 Task: Add to scrum project VentureTech a team member softage.2@softage.net.
Action: Mouse moved to (291, 189)
Screenshot: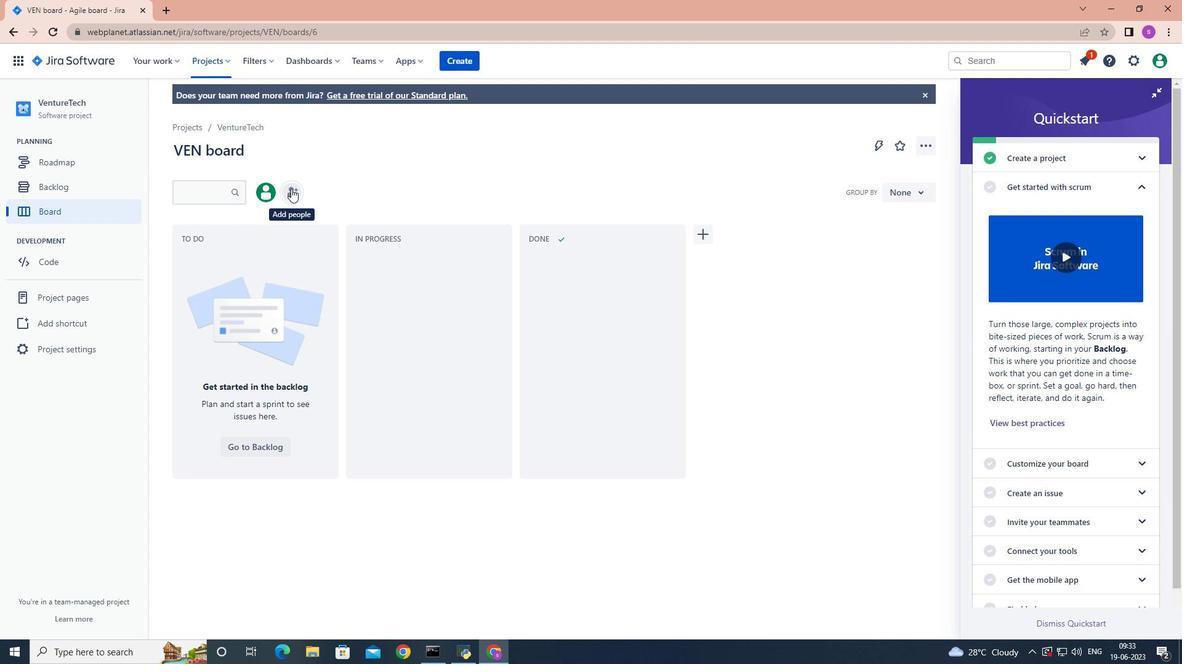 
Action: Mouse pressed left at (291, 189)
Screenshot: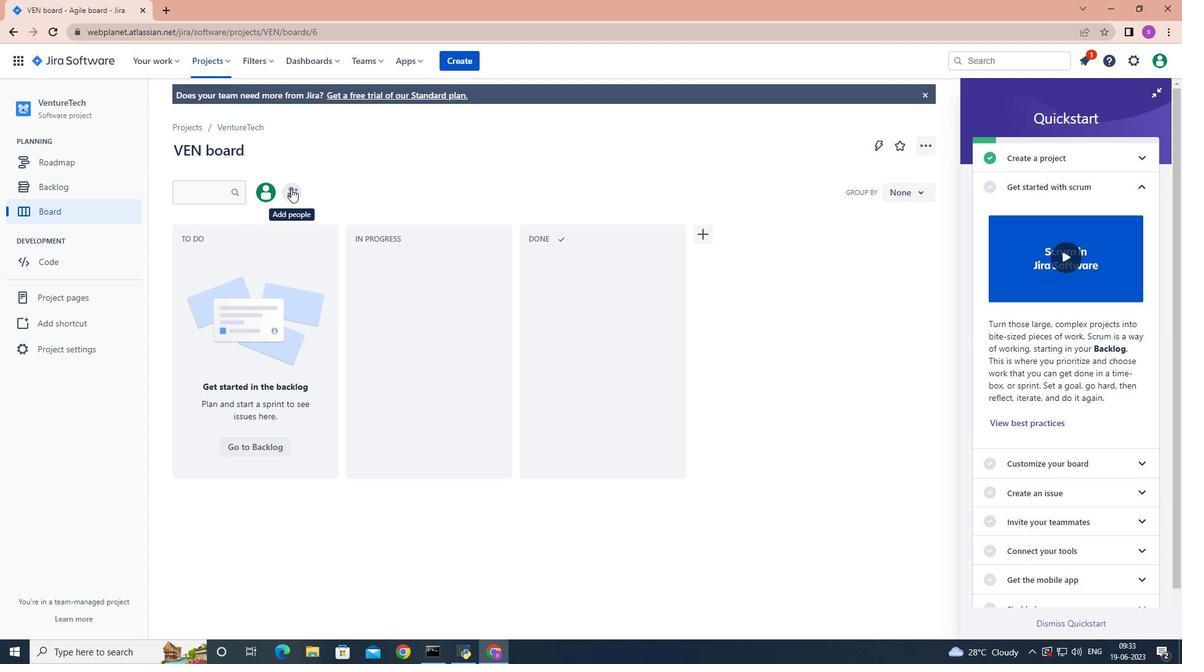 
Action: Mouse moved to (426, 217)
Screenshot: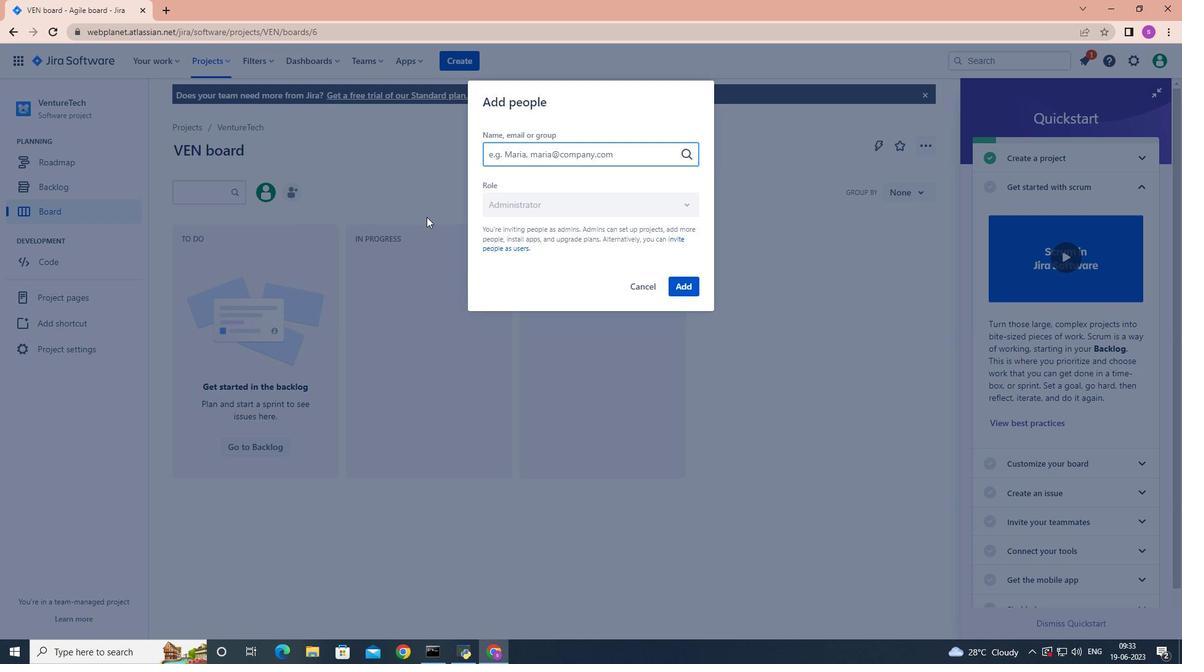 
Action: Key pressed softage.2
Screenshot: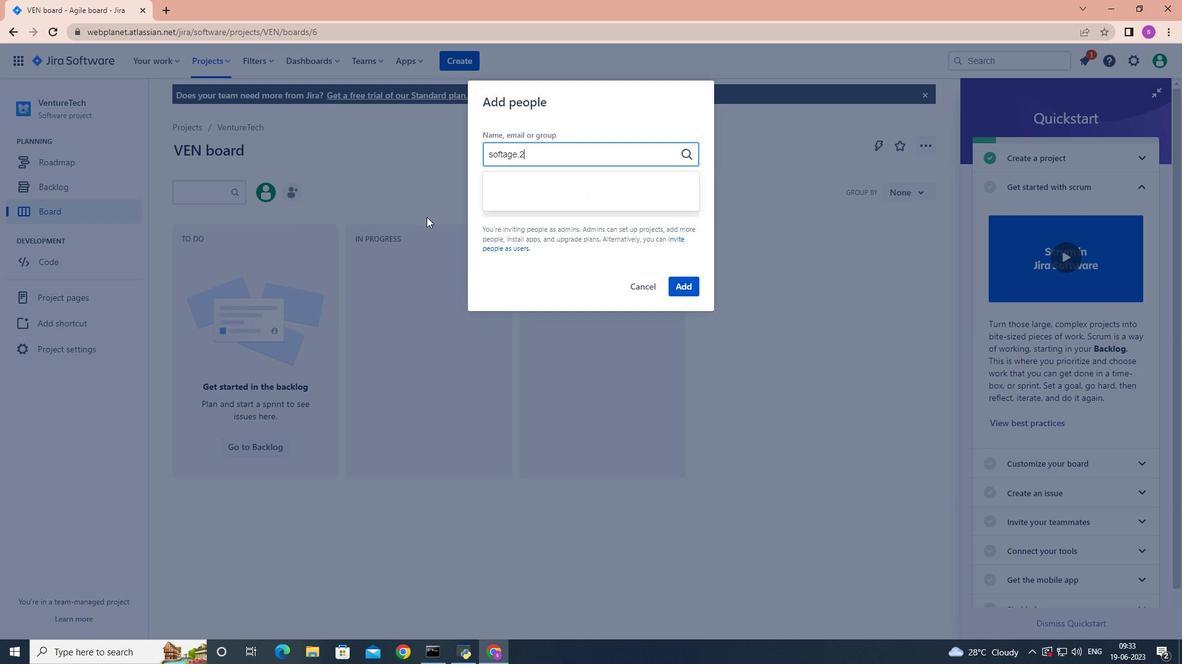 
Action: Mouse moved to (550, 187)
Screenshot: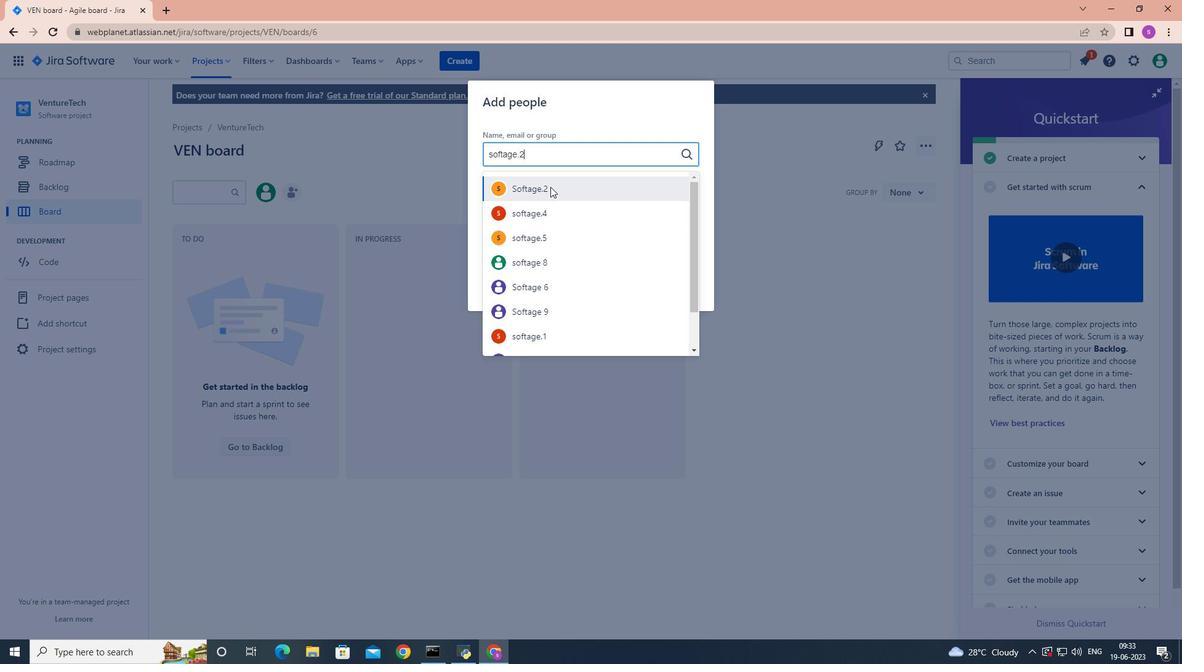 
Action: Mouse pressed left at (550, 187)
Screenshot: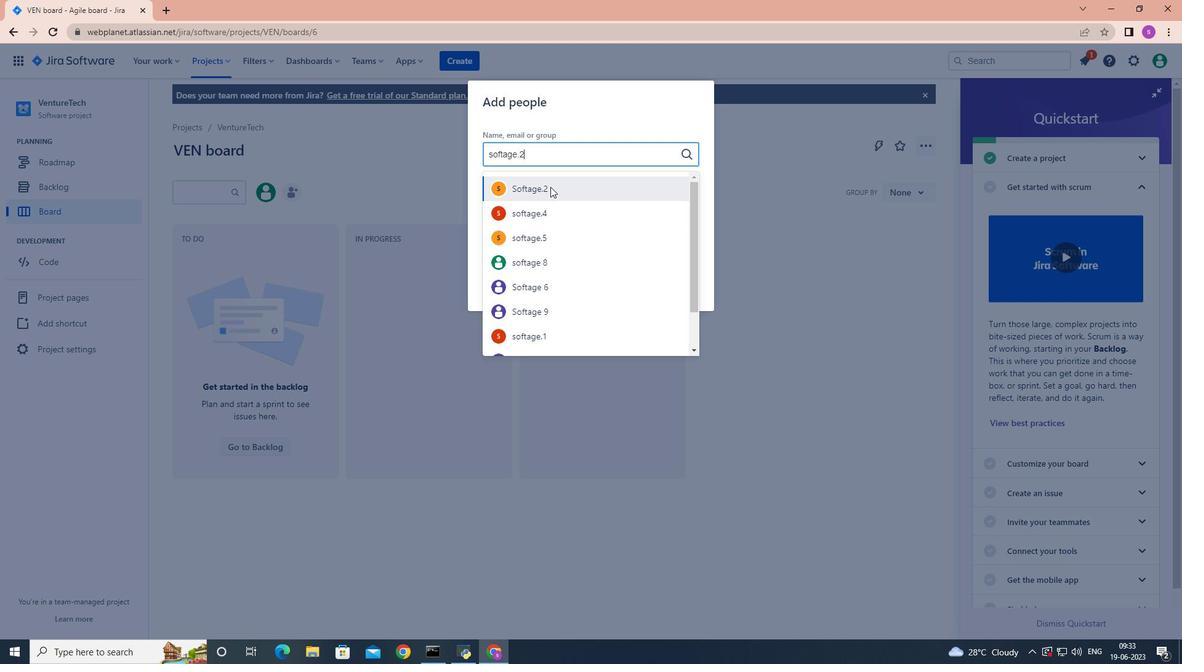 
Action: Mouse moved to (687, 288)
Screenshot: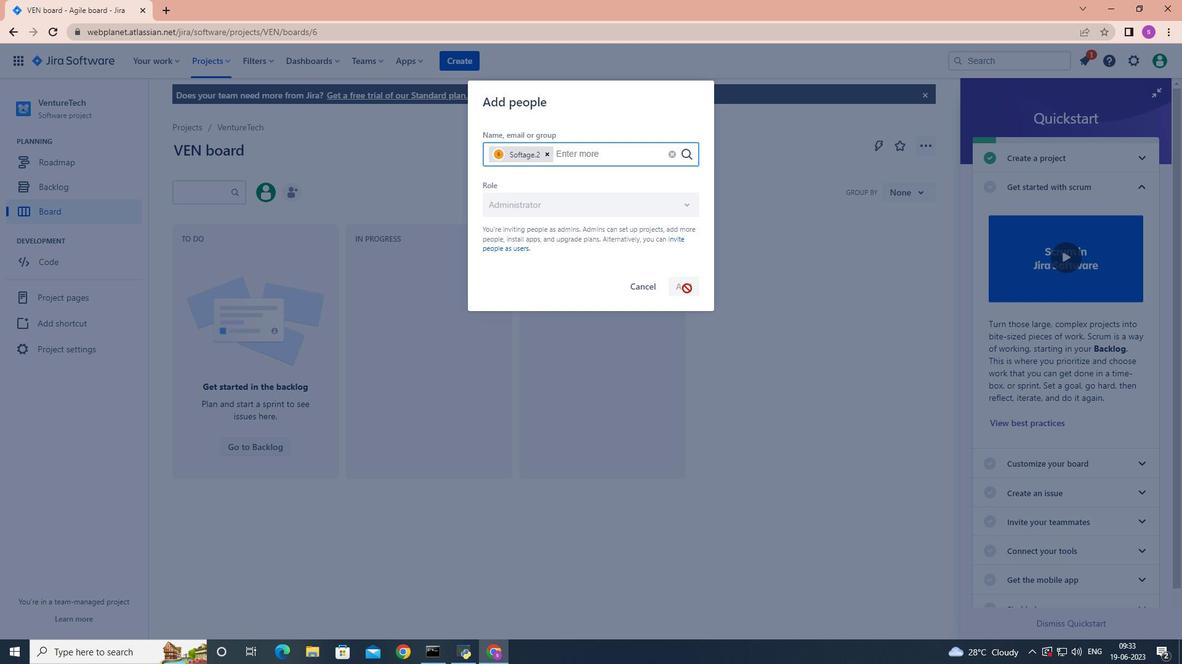 
Action: Mouse pressed left at (687, 288)
Screenshot: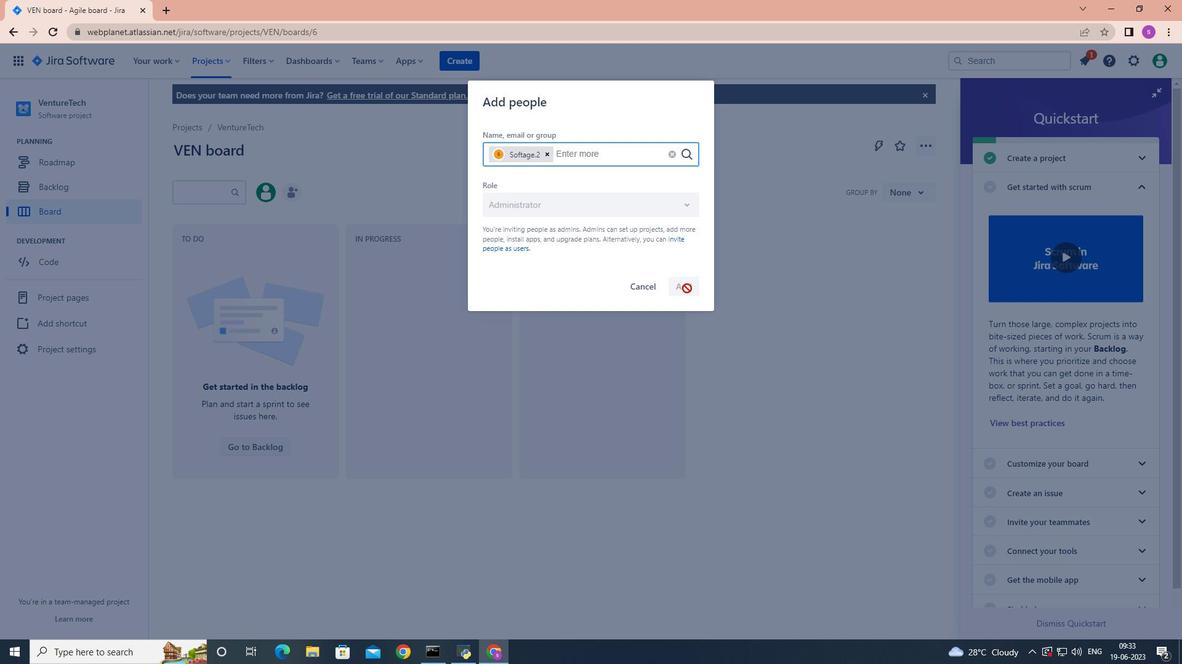 
Action: Mouse moved to (687, 288)
Screenshot: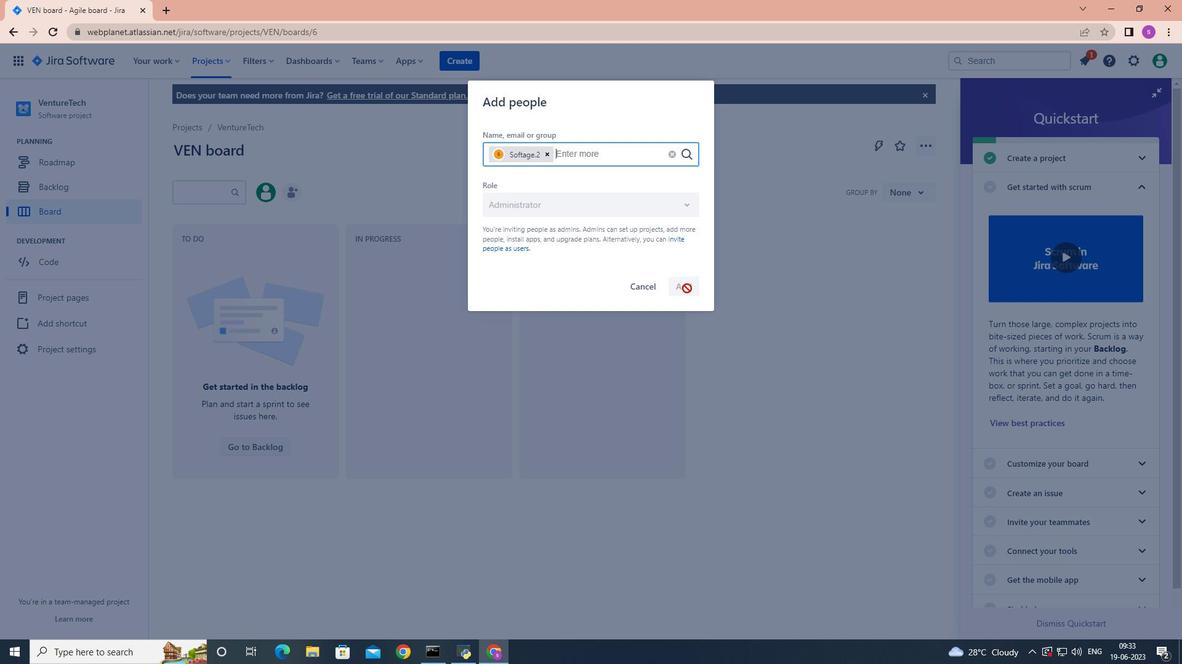 
